 Task: Select the auto option in the collapse results.
Action: Mouse moved to (103, 634)
Screenshot: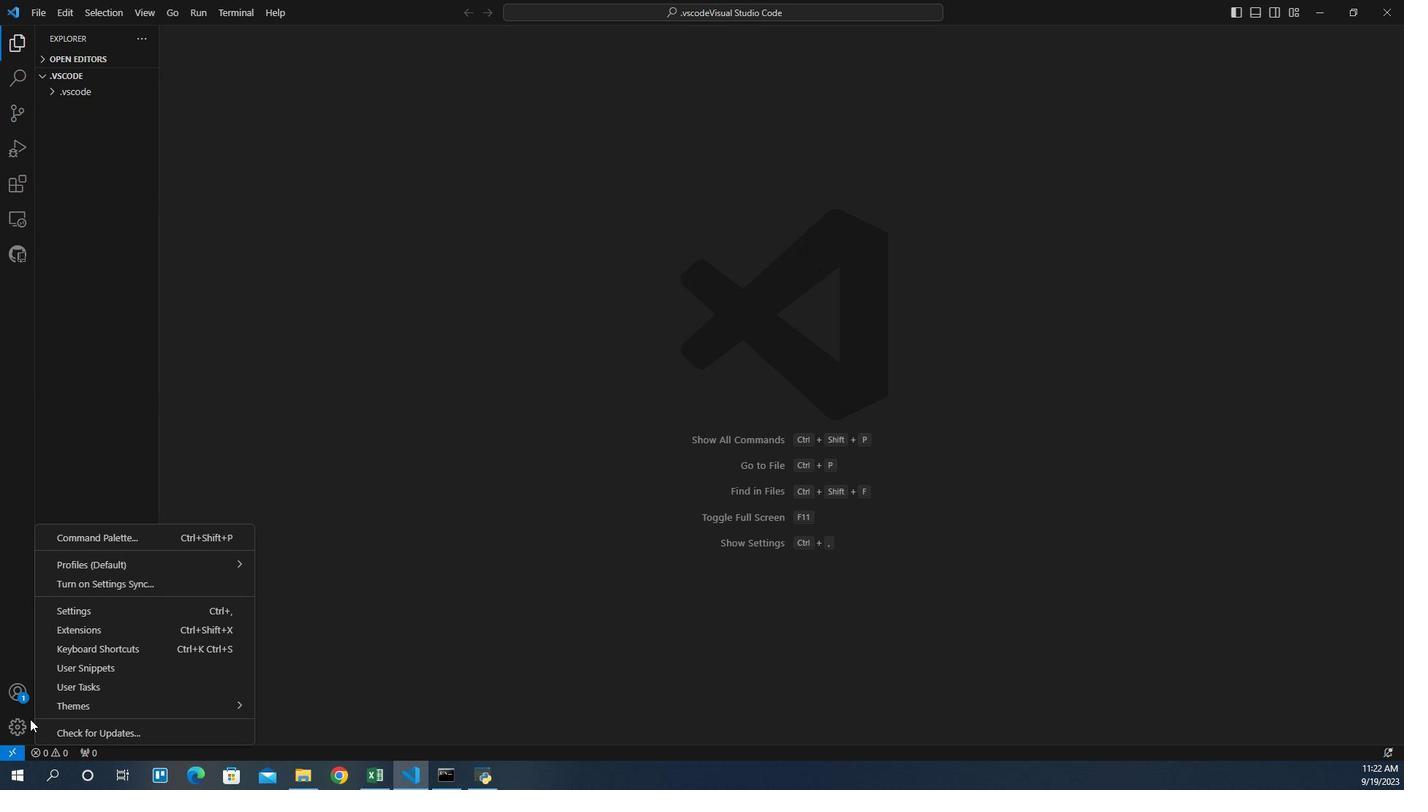 
Action: Mouse pressed left at (103, 634)
Screenshot: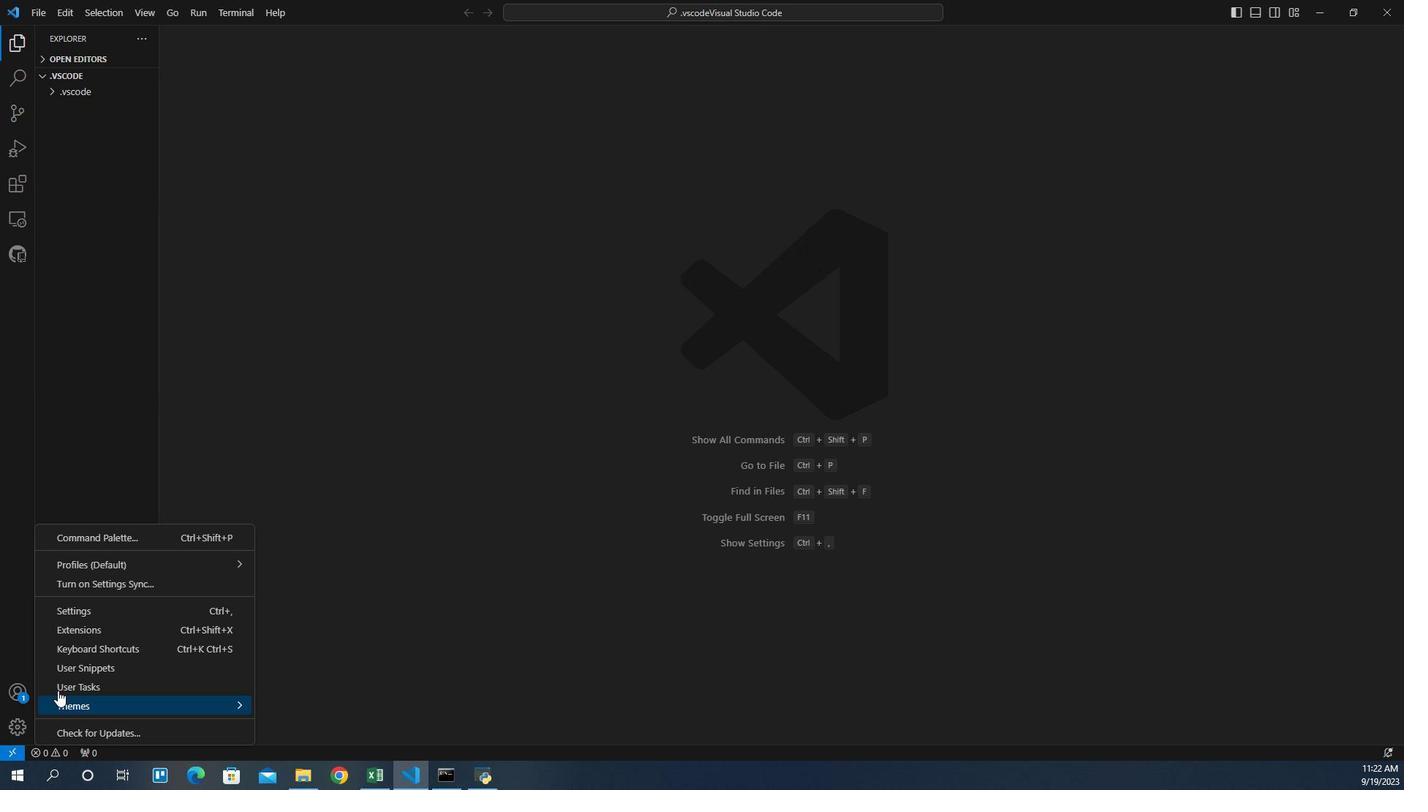 
Action: Mouse moved to (149, 546)
Screenshot: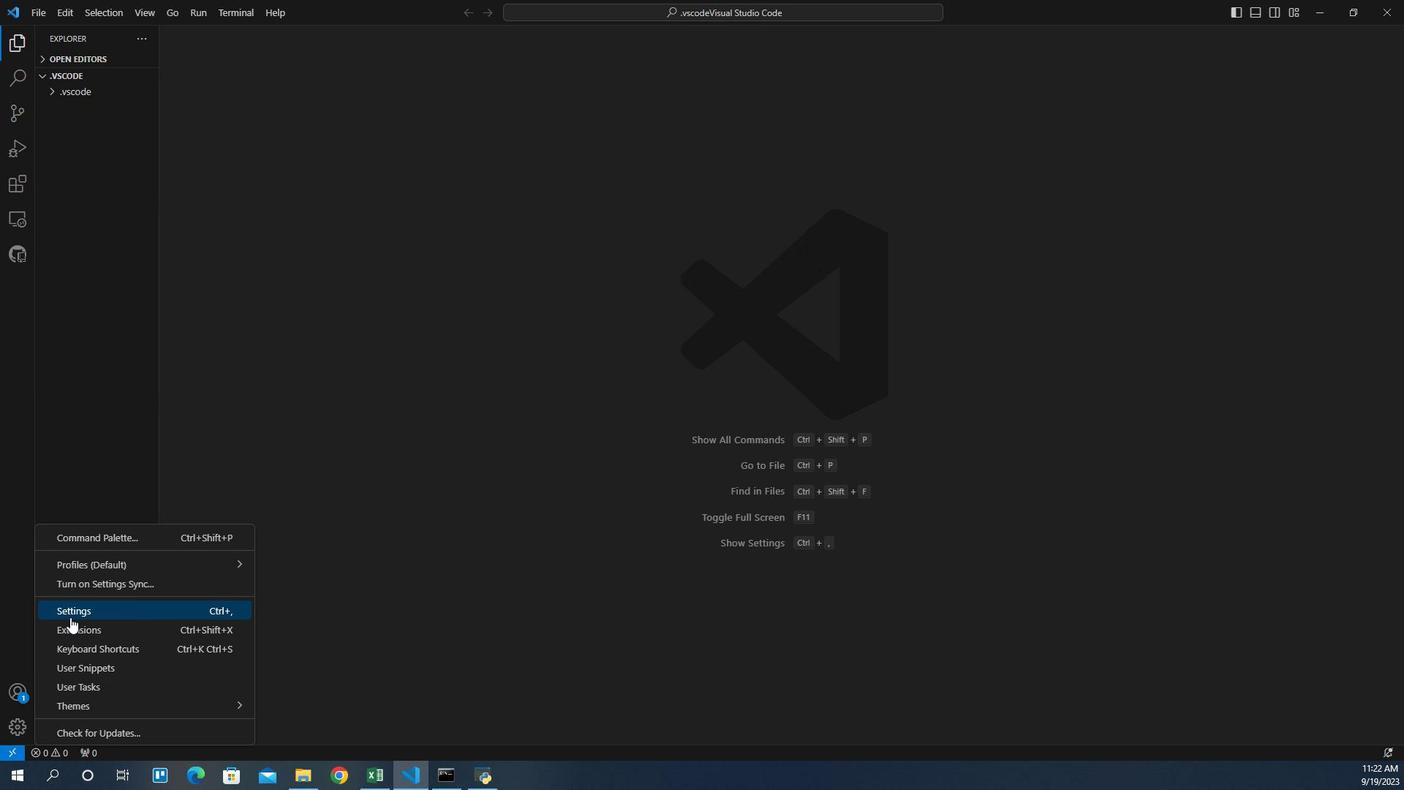 
Action: Mouse pressed left at (149, 546)
Screenshot: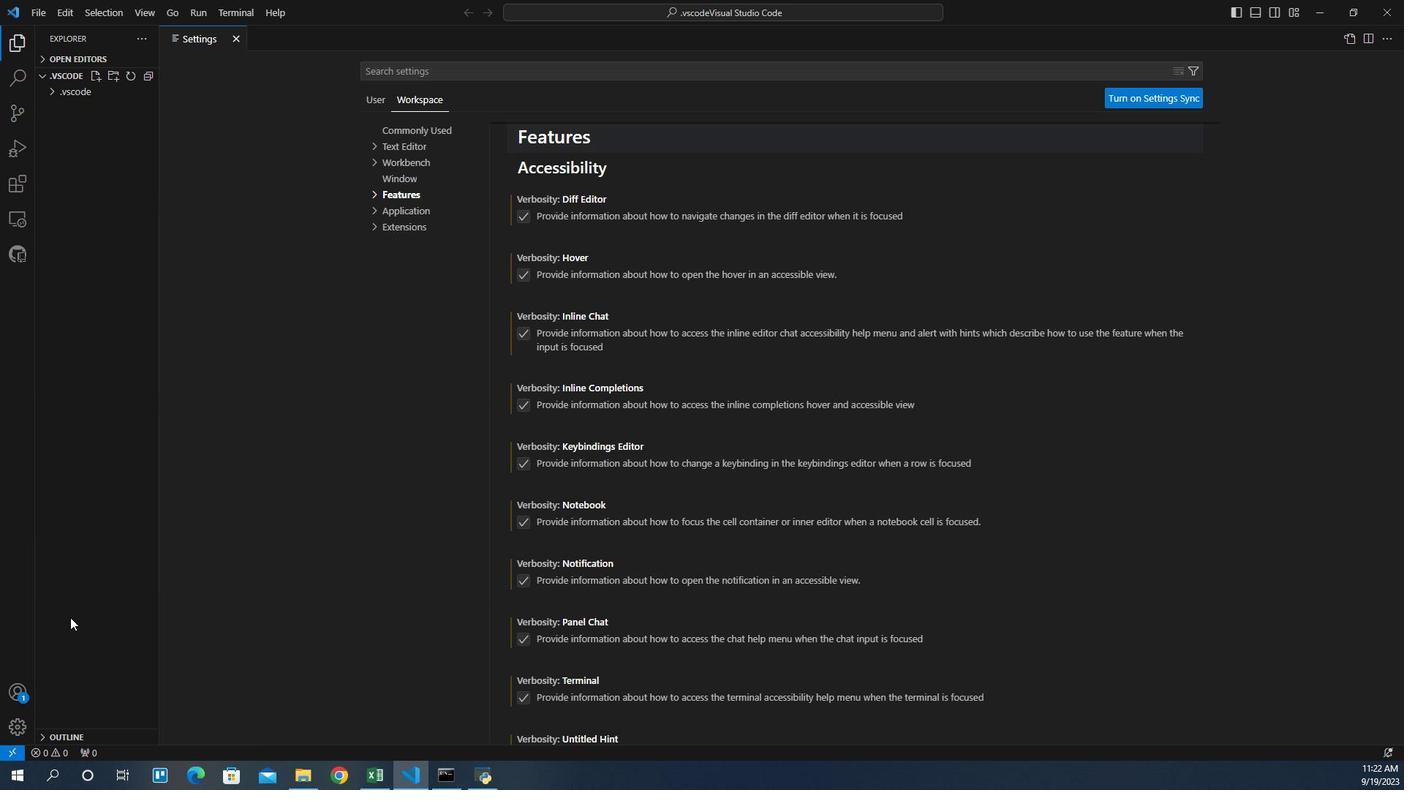 
Action: Mouse moved to (439, 147)
Screenshot: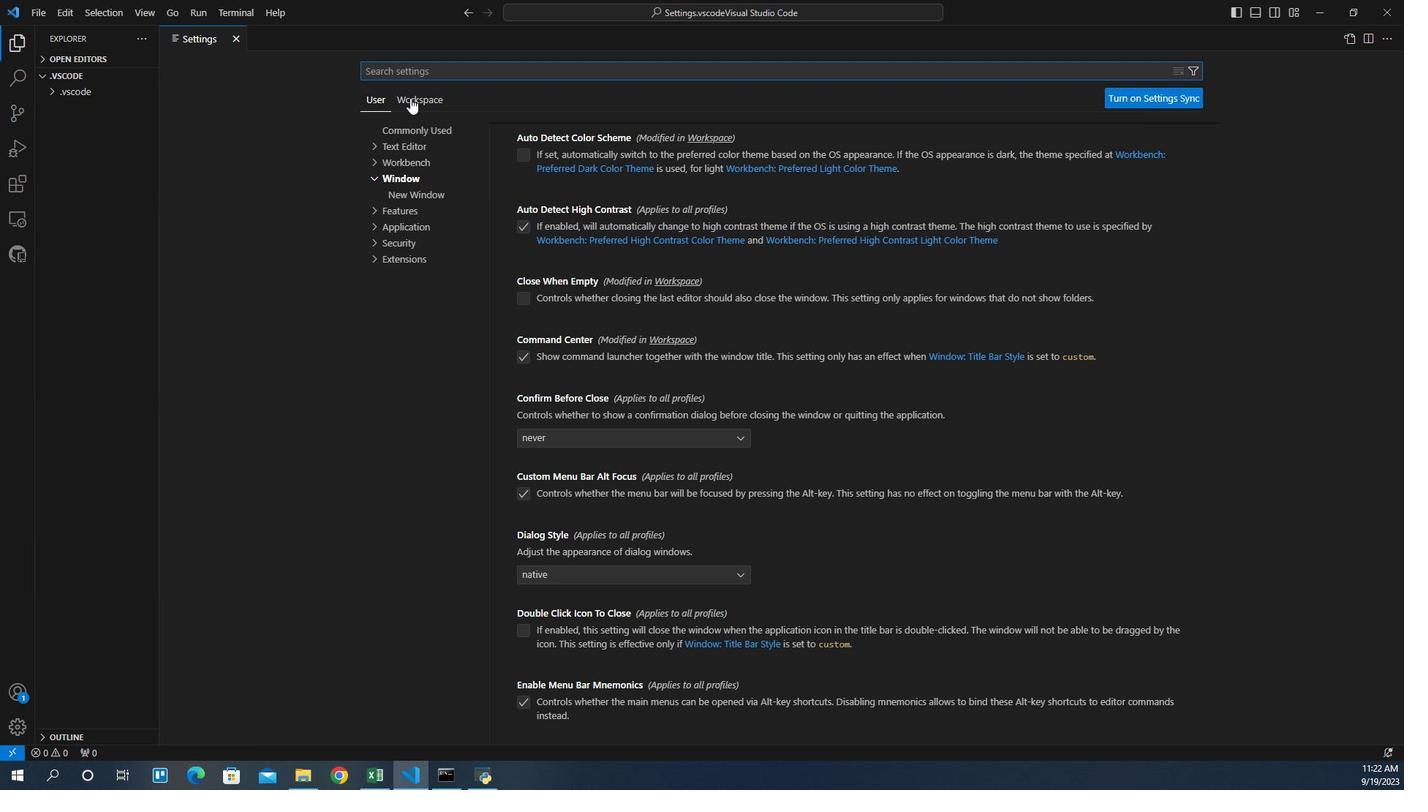 
Action: Mouse pressed left at (439, 147)
Screenshot: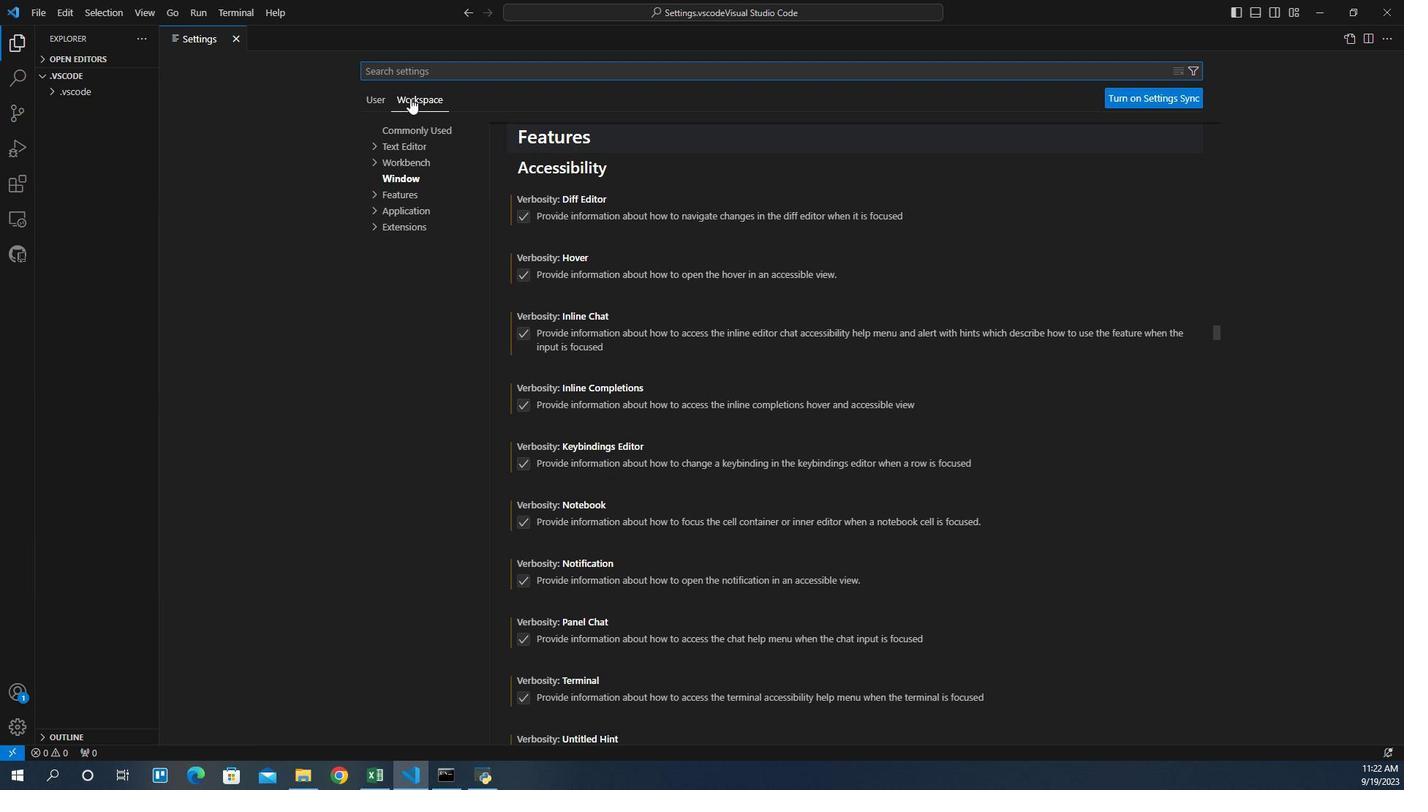 
Action: Mouse moved to (419, 216)
Screenshot: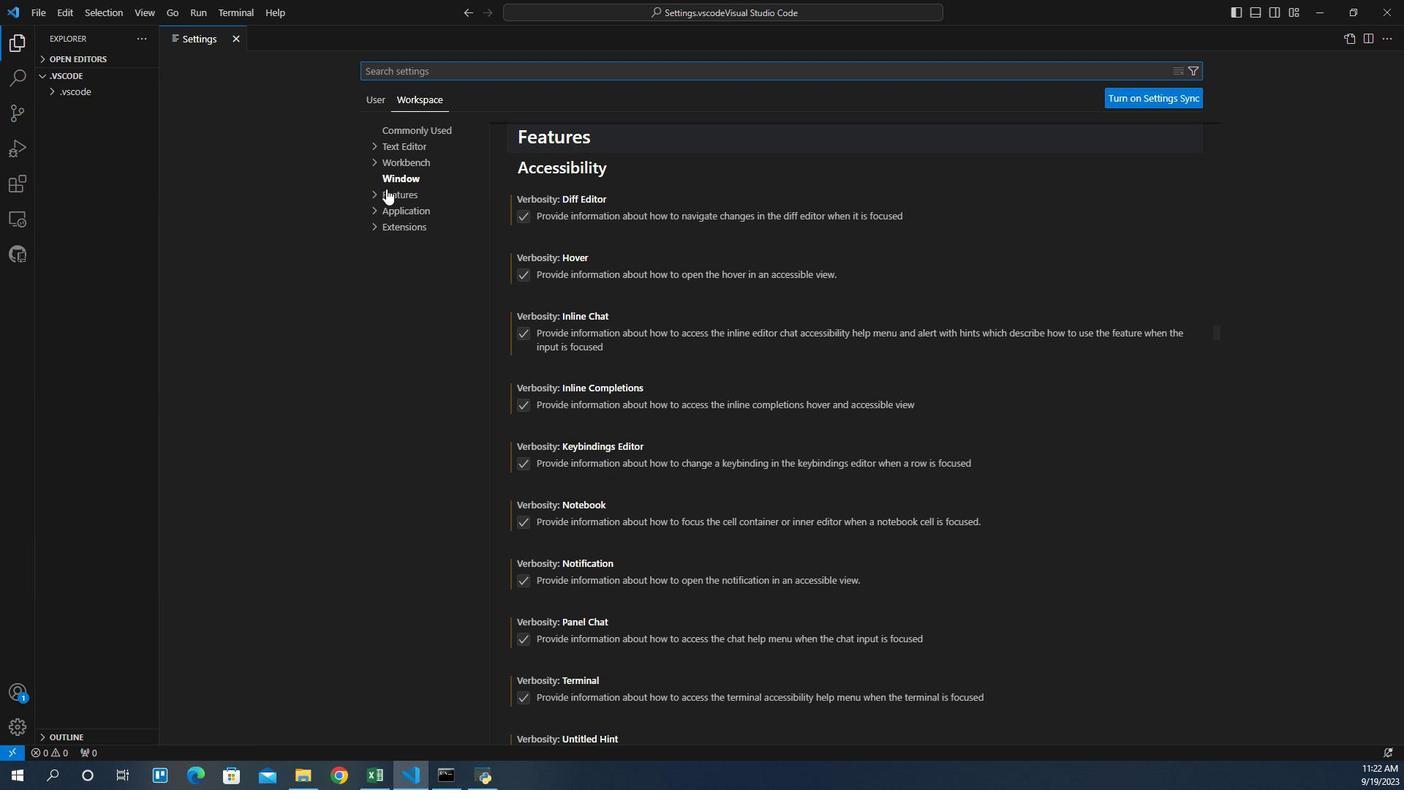 
Action: Mouse pressed left at (419, 216)
Screenshot: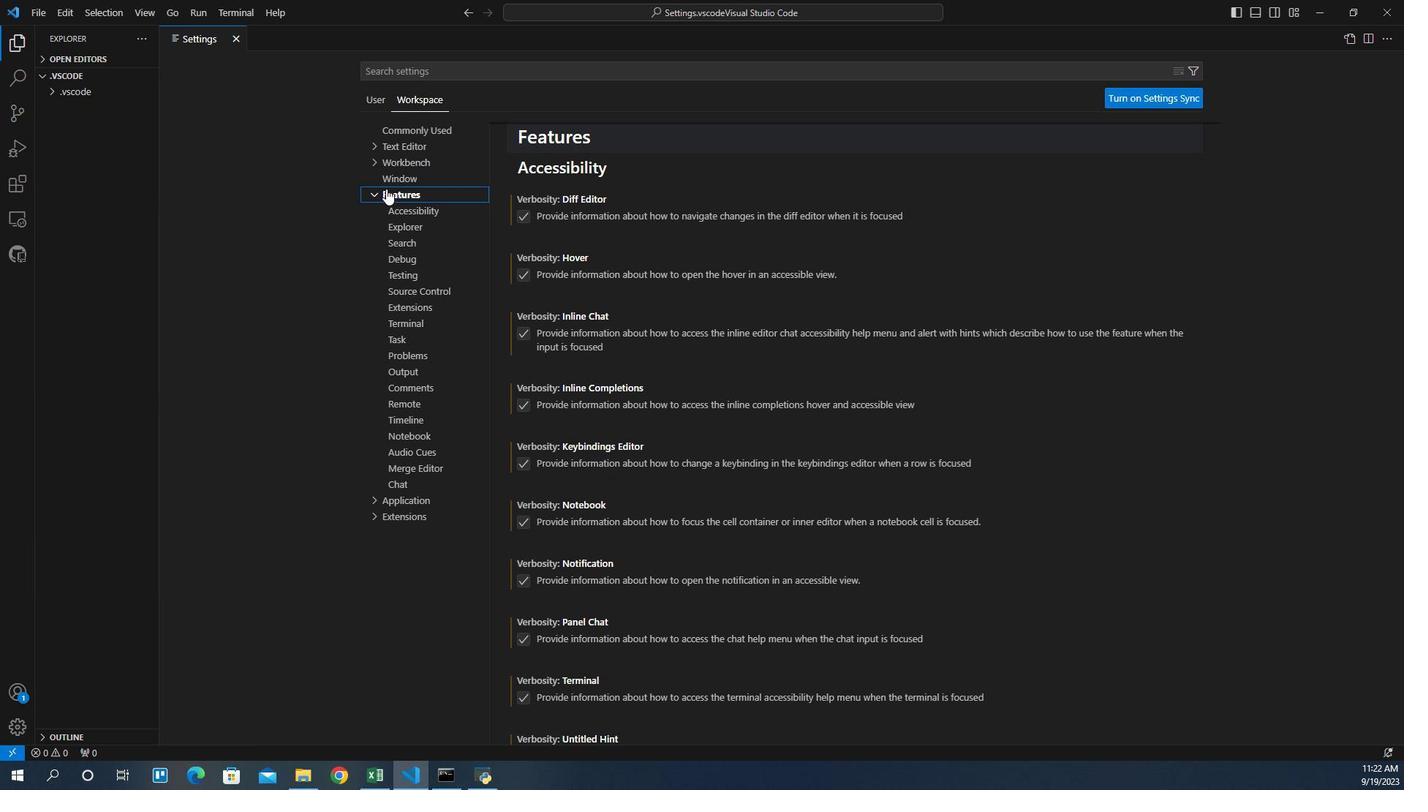 
Action: Mouse moved to (429, 256)
Screenshot: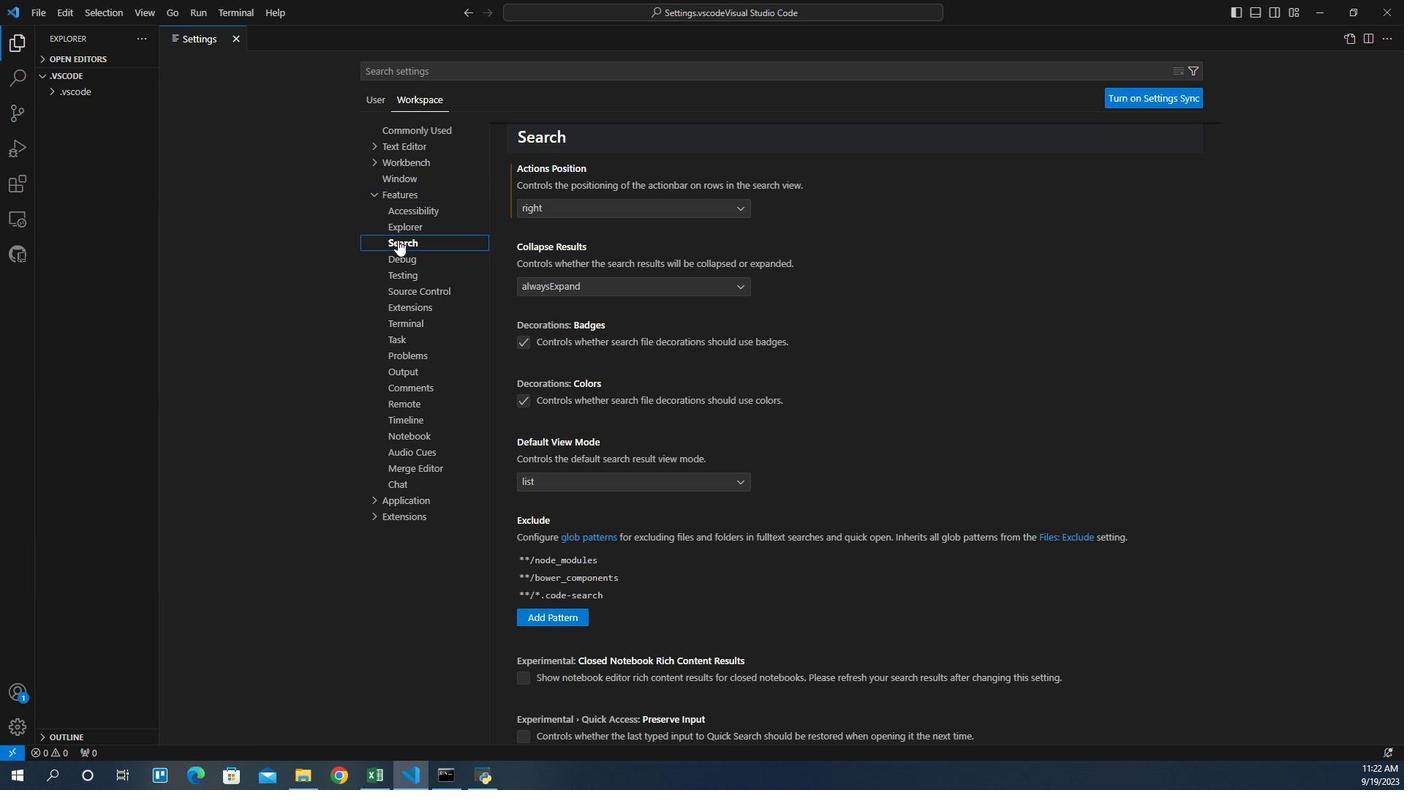 
Action: Mouse pressed left at (429, 256)
Screenshot: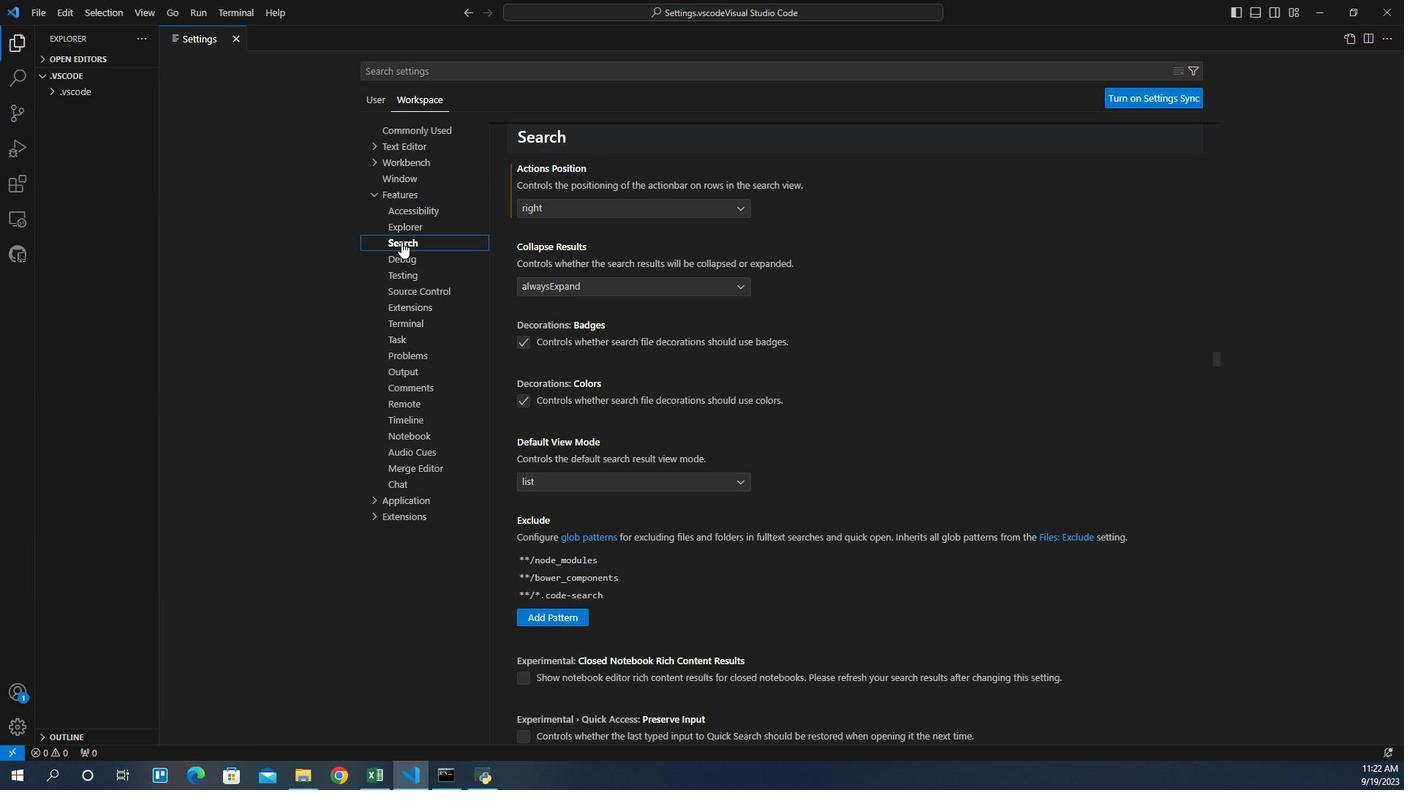 
Action: Mouse moved to (588, 294)
Screenshot: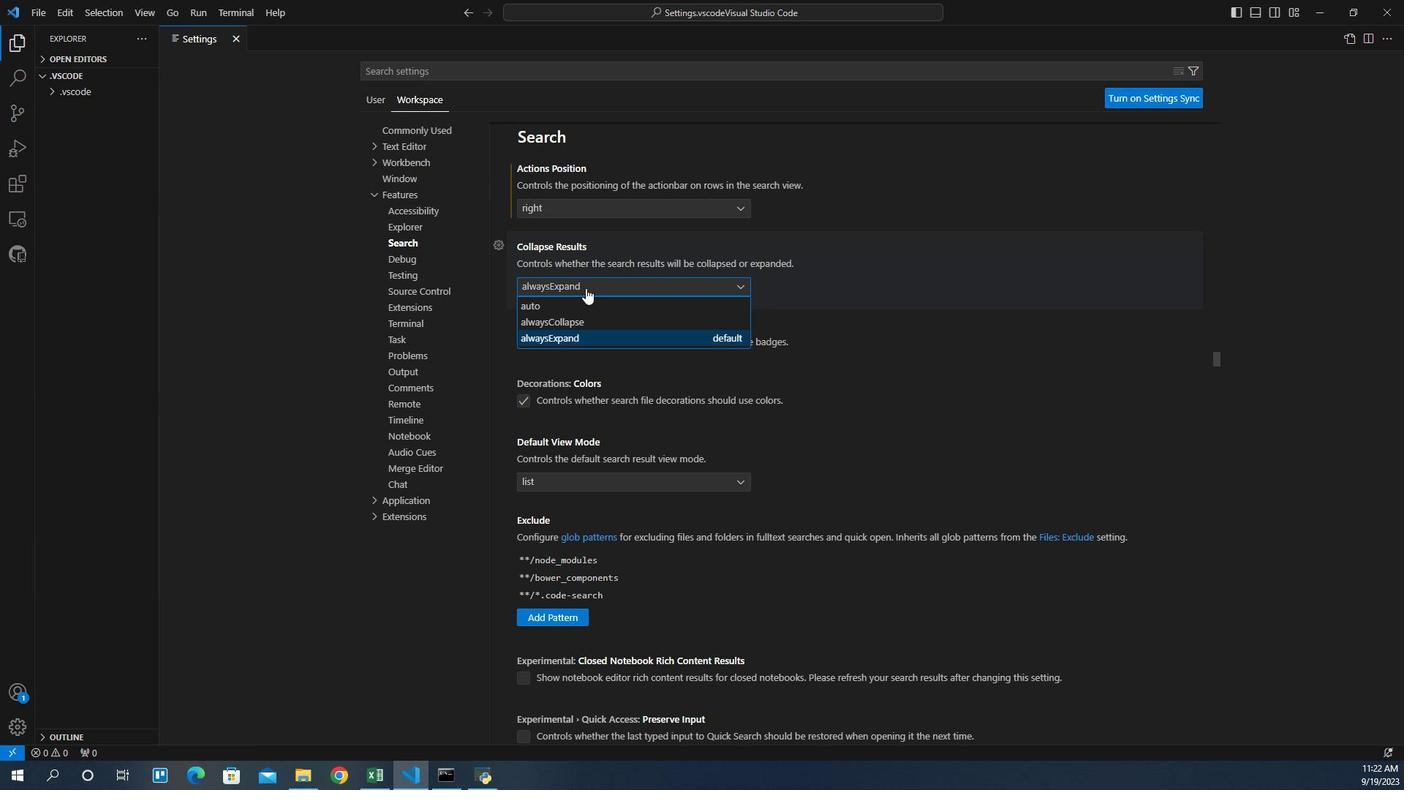 
Action: Mouse pressed left at (588, 294)
Screenshot: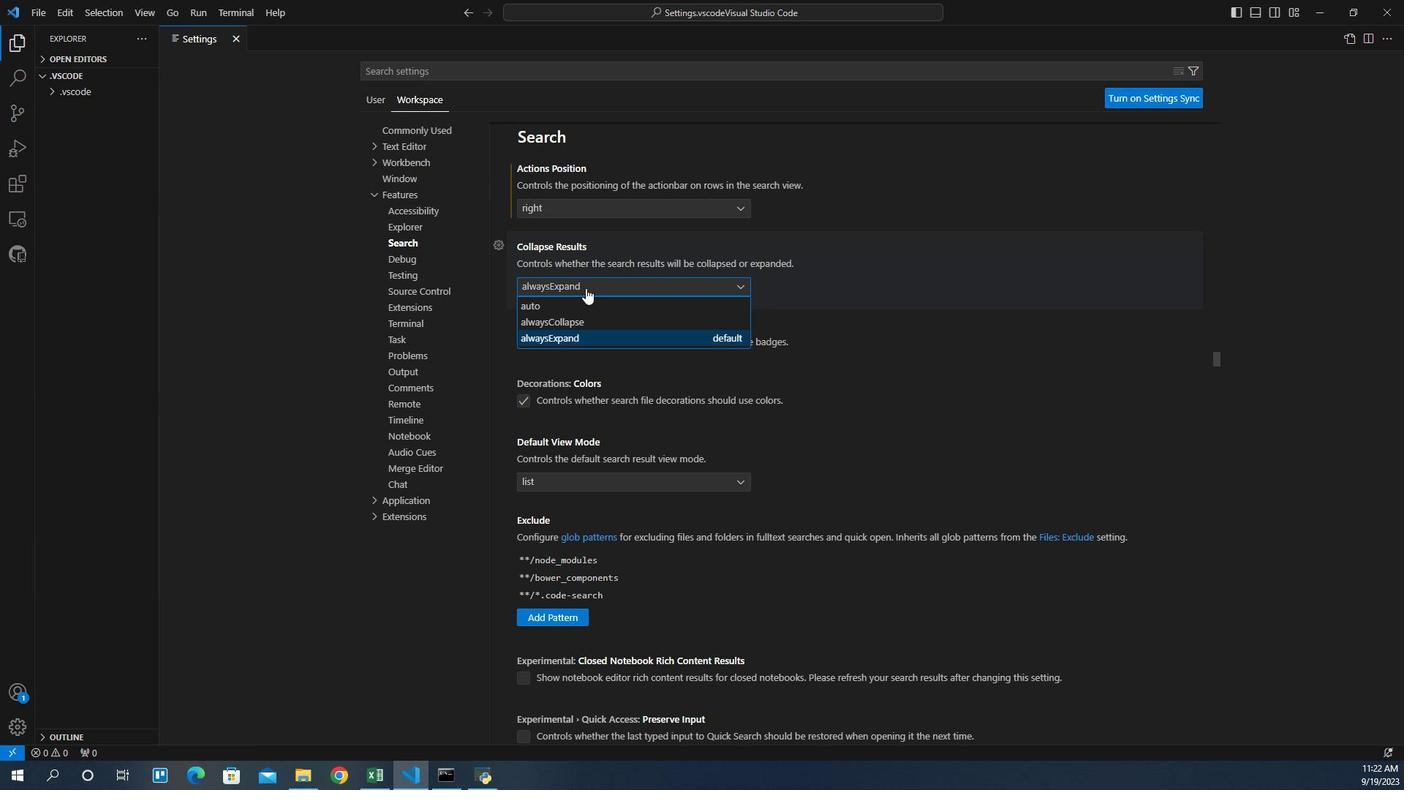 
Action: Mouse moved to (559, 306)
Screenshot: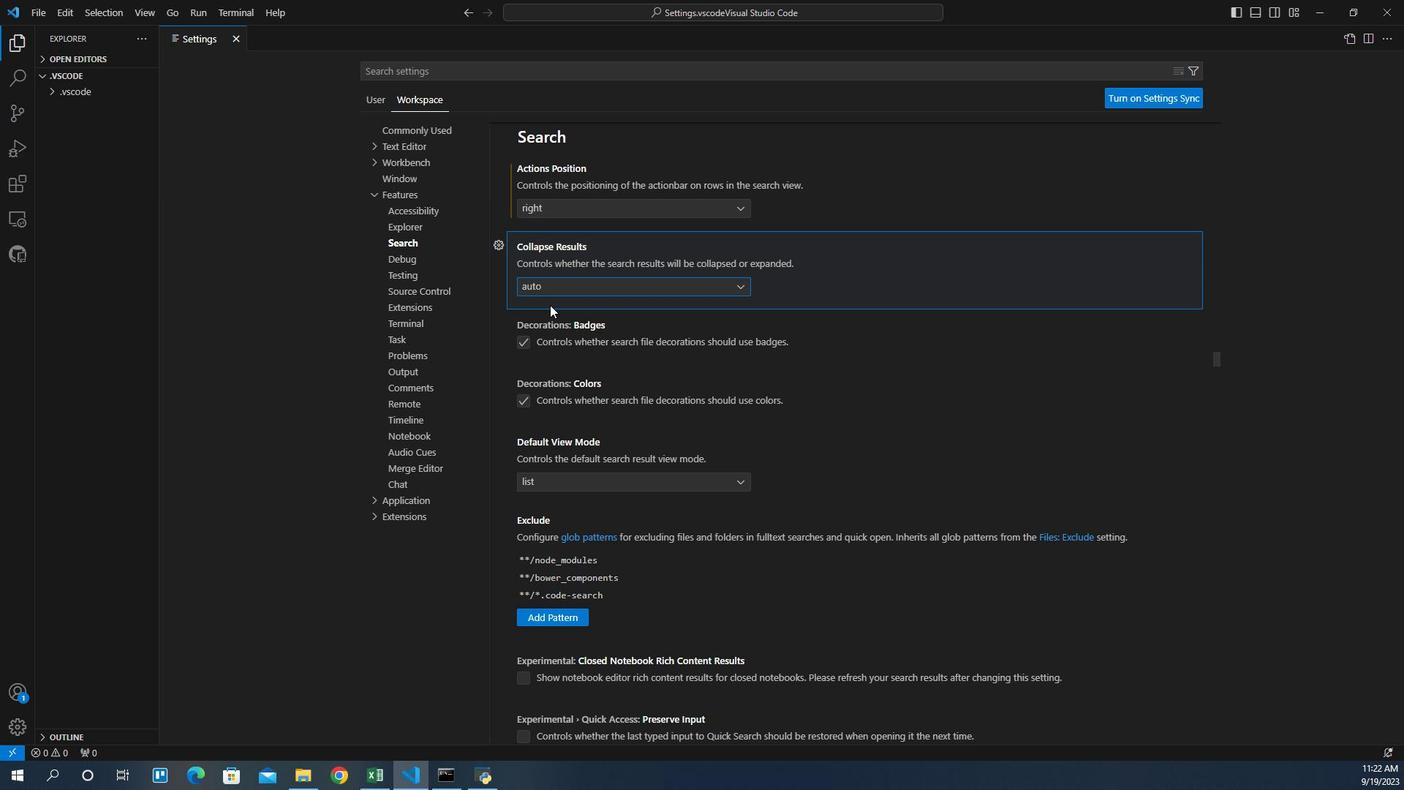 
Action: Mouse pressed left at (559, 306)
Screenshot: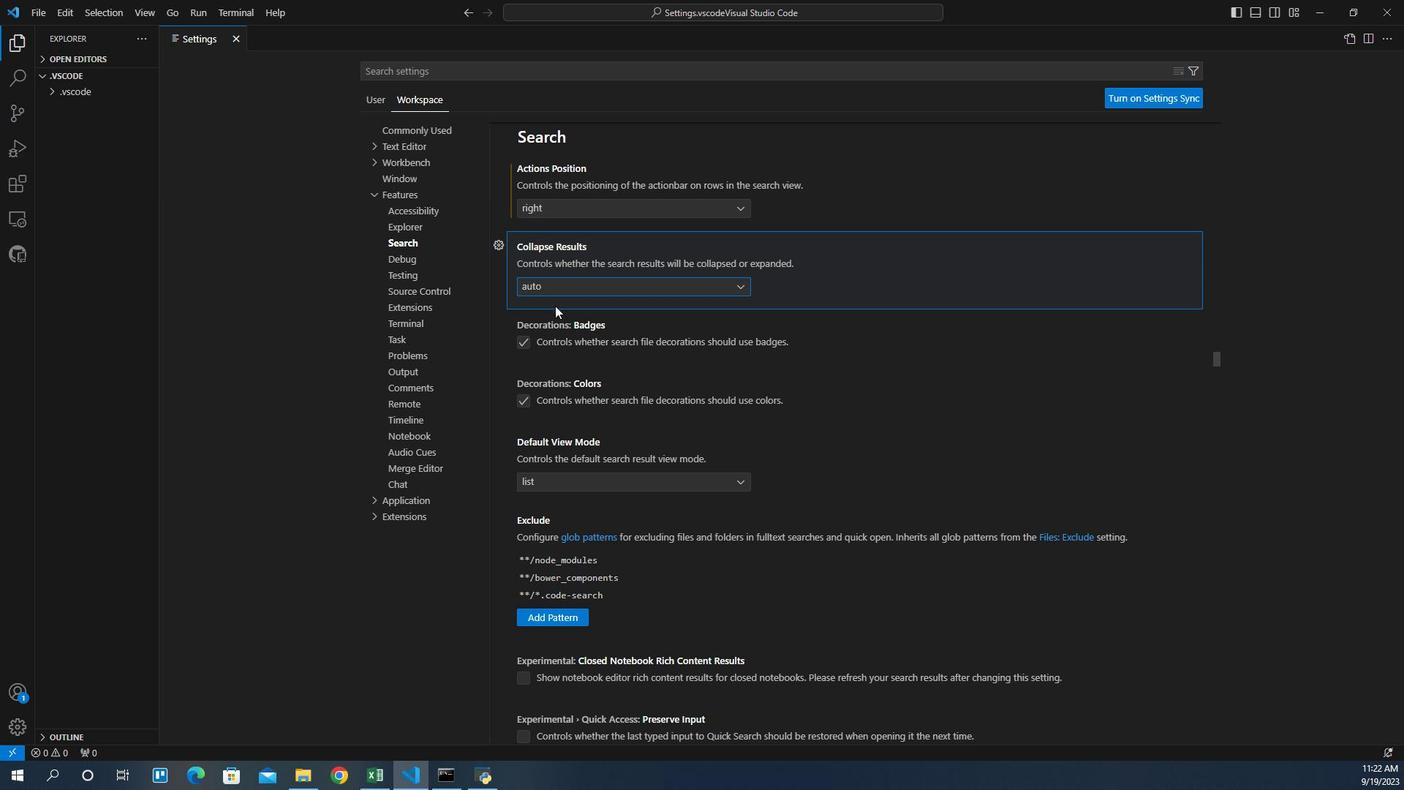 
Action: Mouse moved to (567, 305)
Screenshot: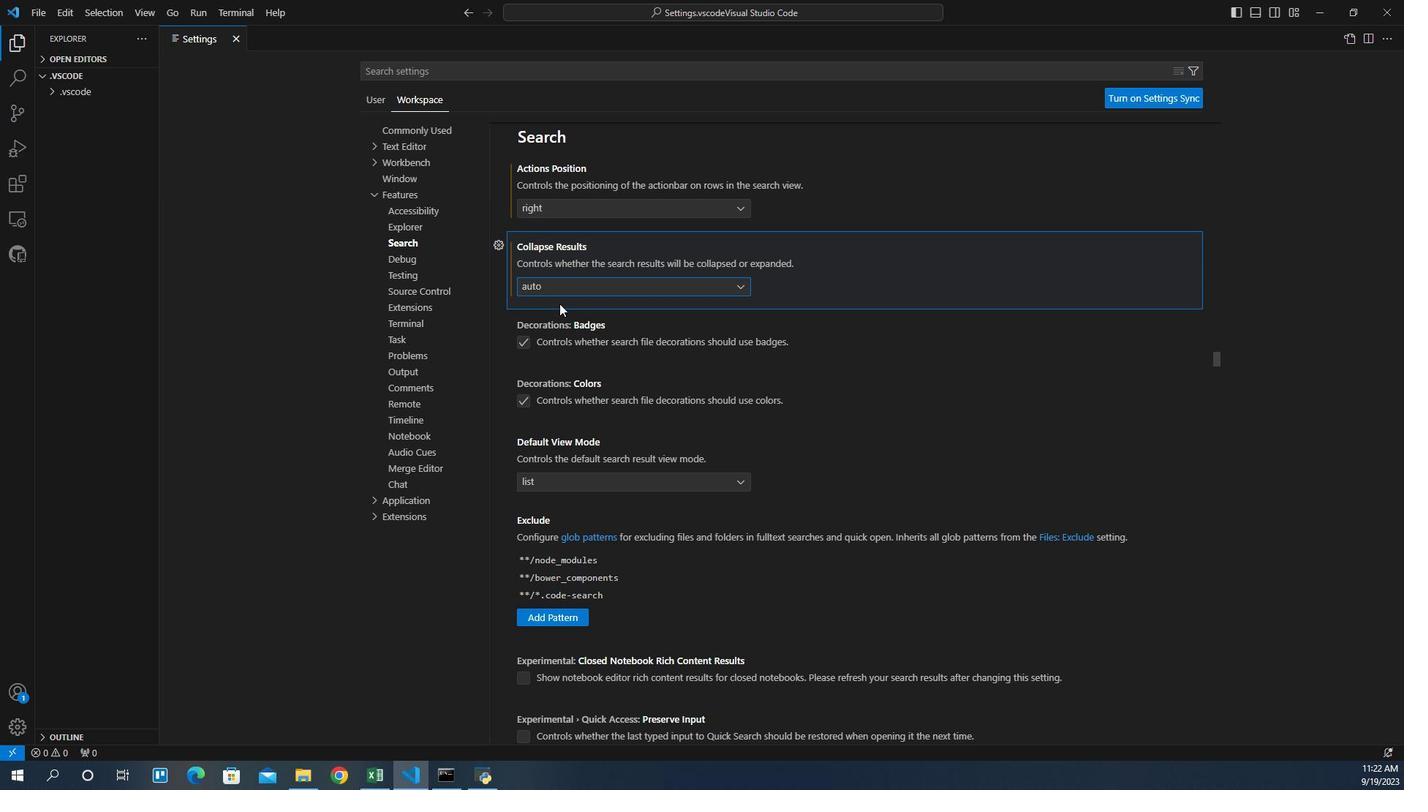 
